 Task: Calculate the travel distance between Tampa and Weeki Wachee Springs State Park.
Action: Mouse moved to (297, 106)
Screenshot: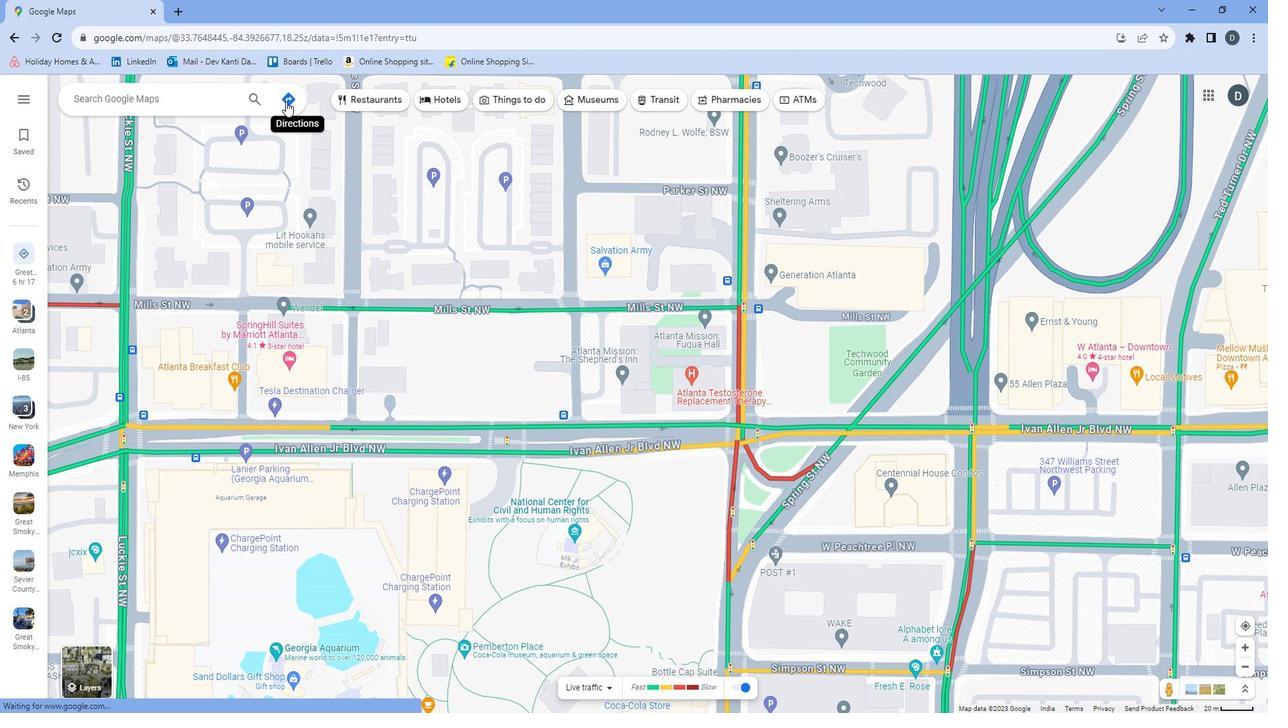 
Action: Mouse pressed left at (297, 106)
Screenshot: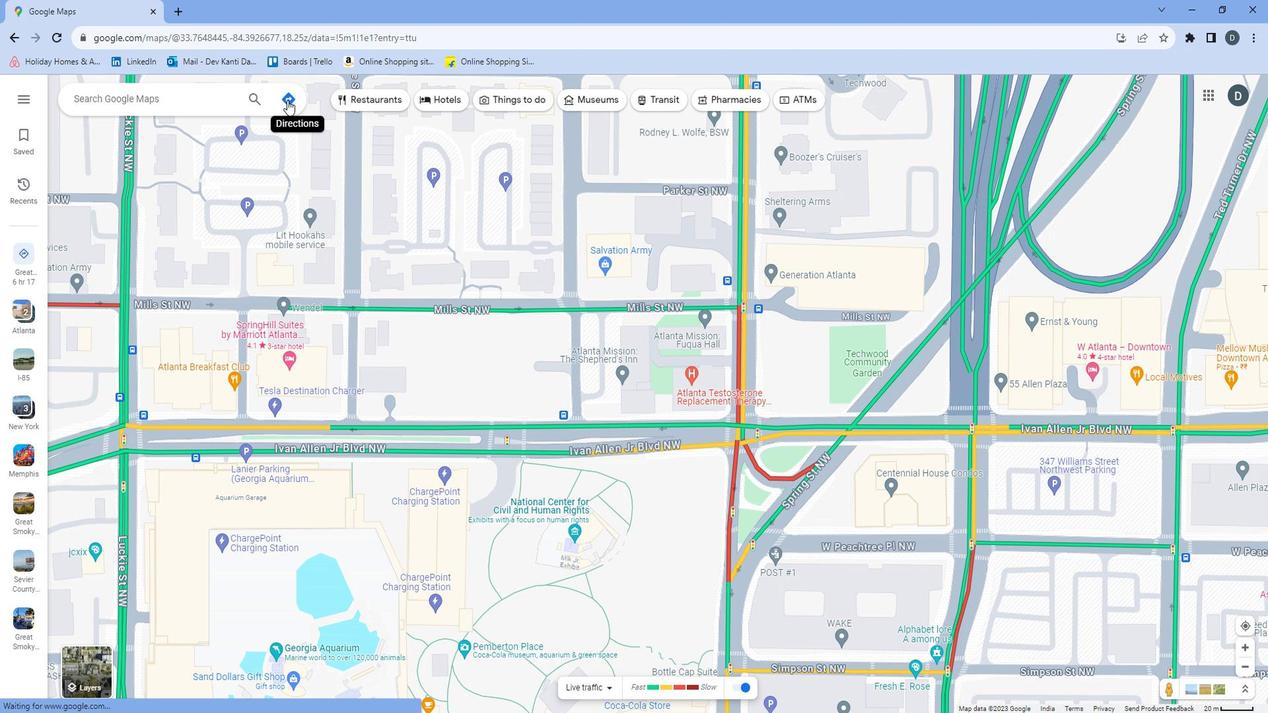 
Action: Mouse moved to (231, 144)
Screenshot: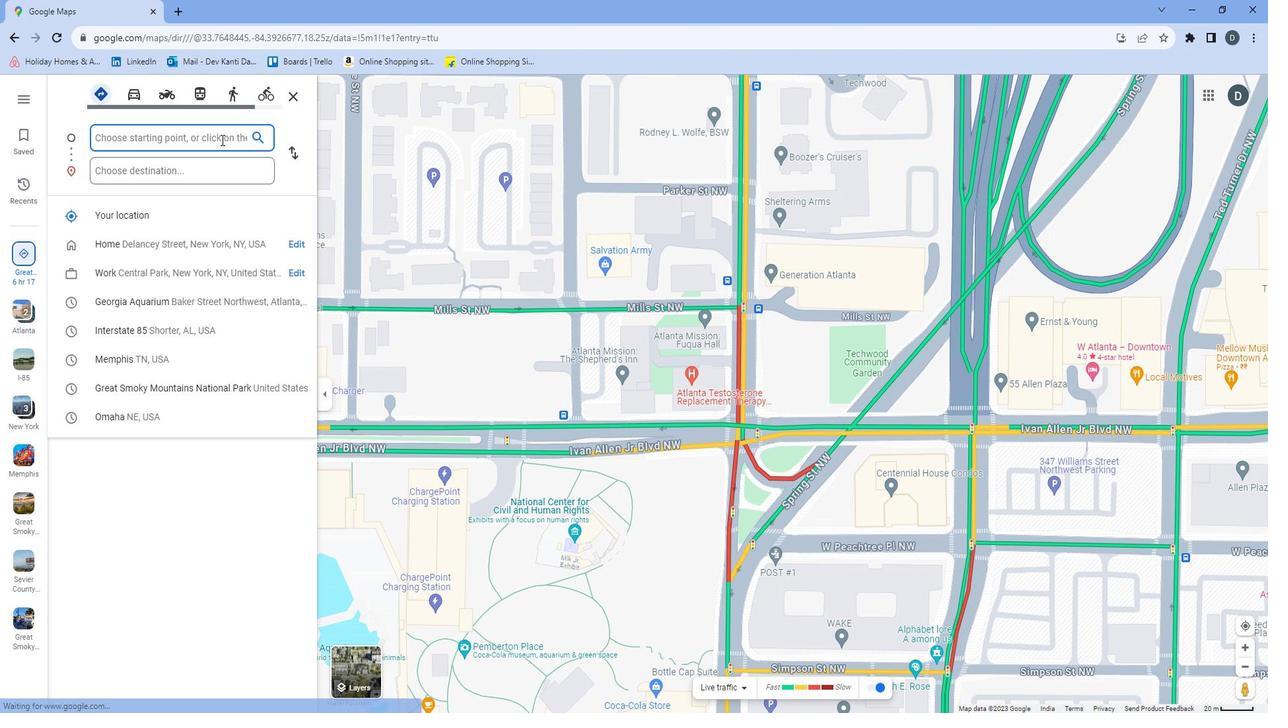 
Action: Mouse pressed left at (231, 144)
Screenshot: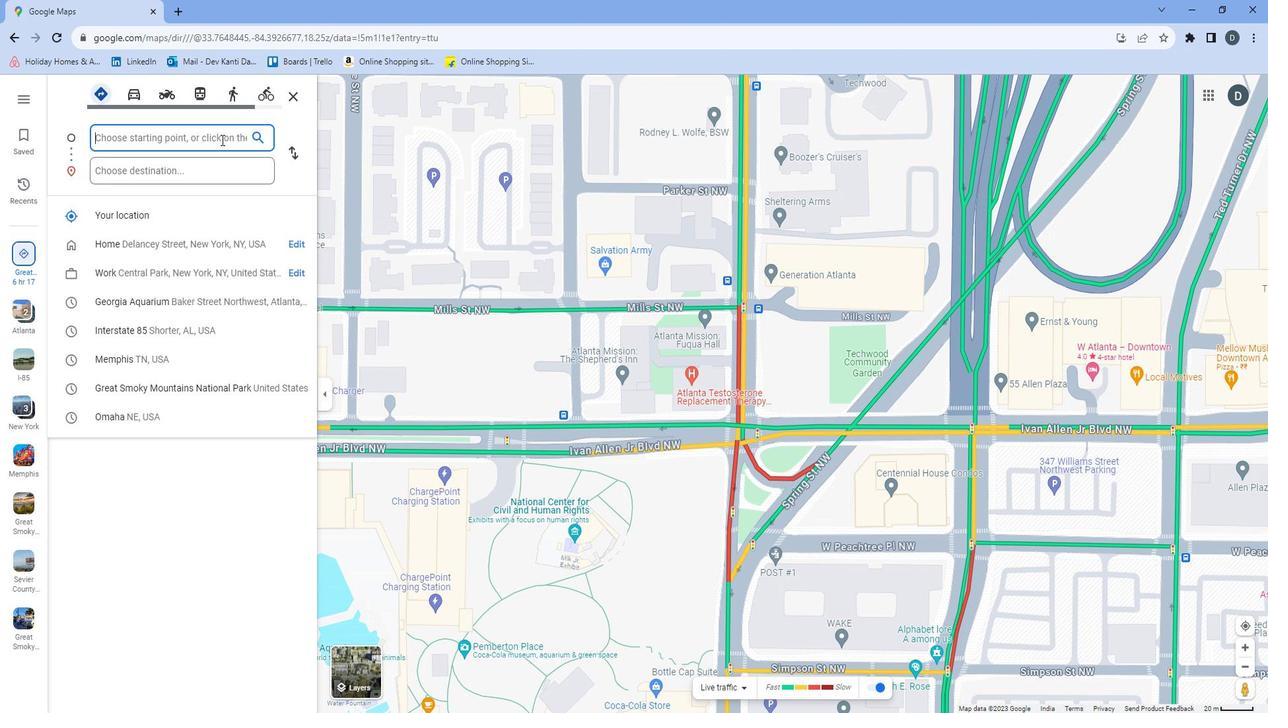 
Action: Key pressed <Key.shift>Tampa
Screenshot: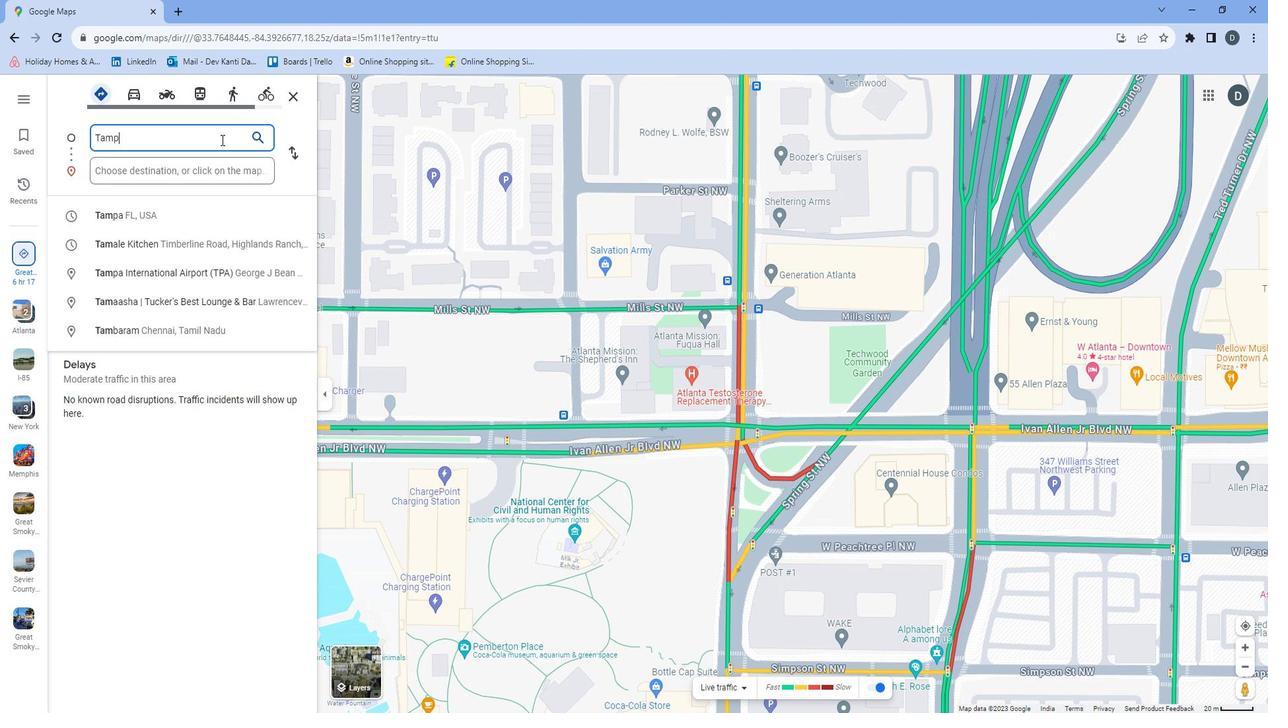 
Action: Mouse moved to (202, 174)
Screenshot: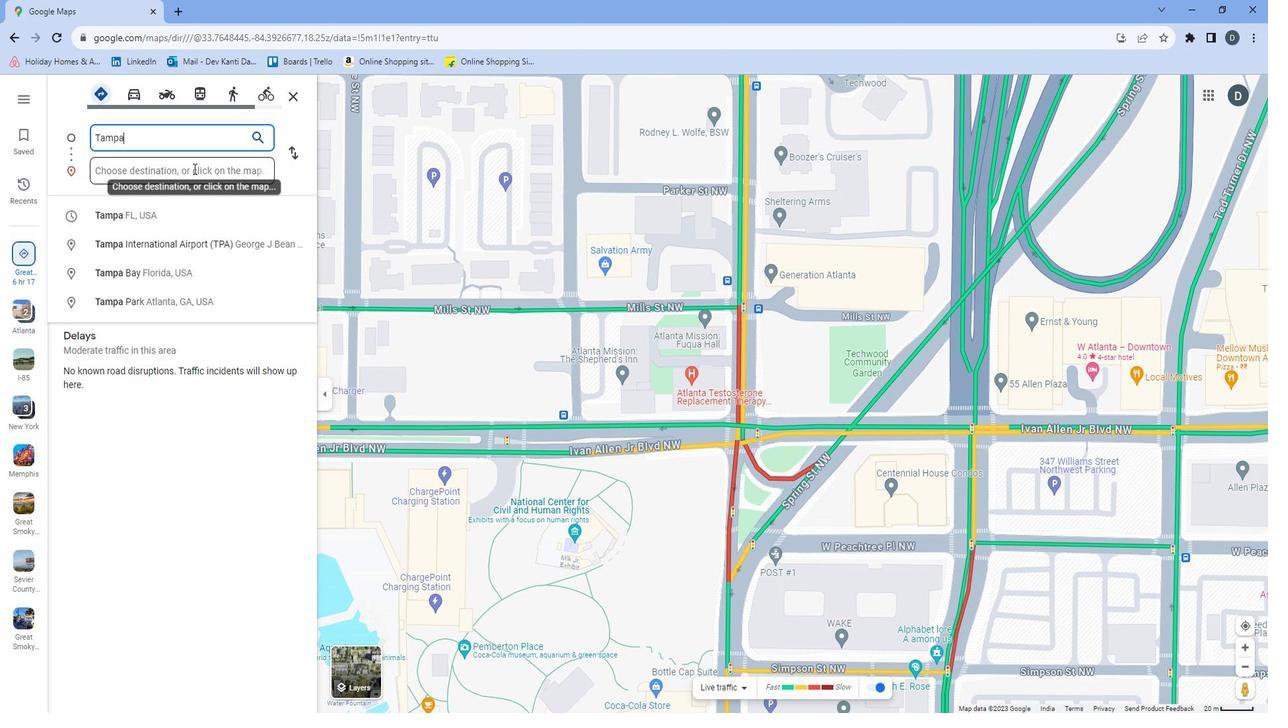 
Action: Mouse pressed left at (202, 174)
Screenshot: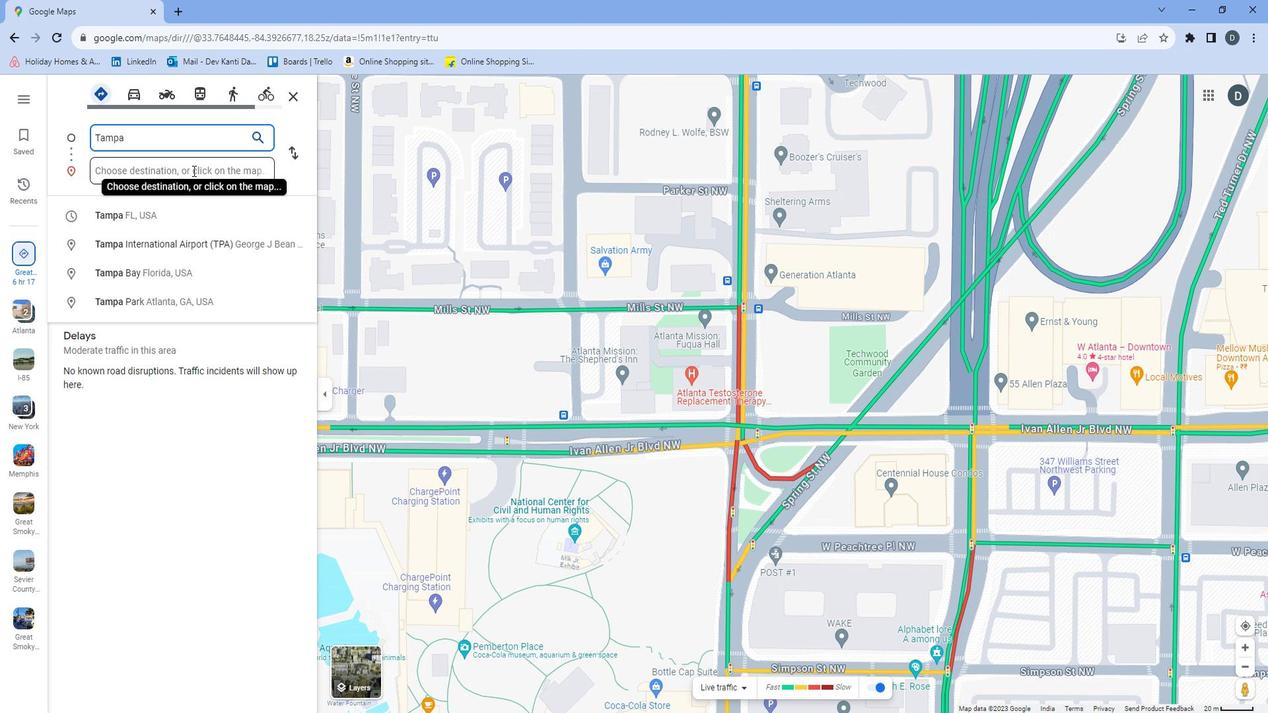 
Action: Key pressed <Key.shift>Weeki<Key.space><Key.shift>E<Key.backspace><Key.shift>Wachee<Key.space><Key.shift><Key.shift><Key.shift><Key.shift><Key.backspace><Key.shift>Springs<Key.space><Key.shift>State<Key.left><Key.left><Key.left><Key.left><Key.left><Key.left><Key.left><Key.left><Key.left><Key.left><Key.left><Key.left><Key.left><Key.left><Key.left><Key.right><Key.right><Key.space>
Screenshot: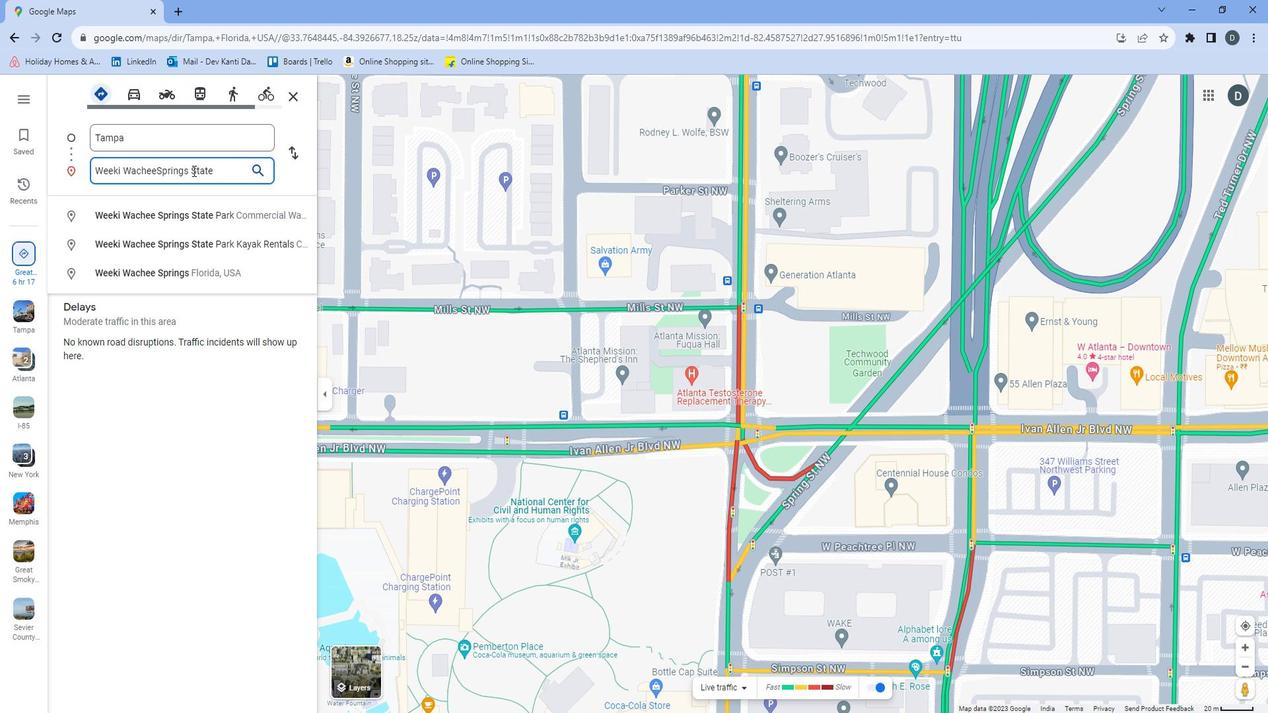 
Action: Mouse moved to (224, 214)
Screenshot: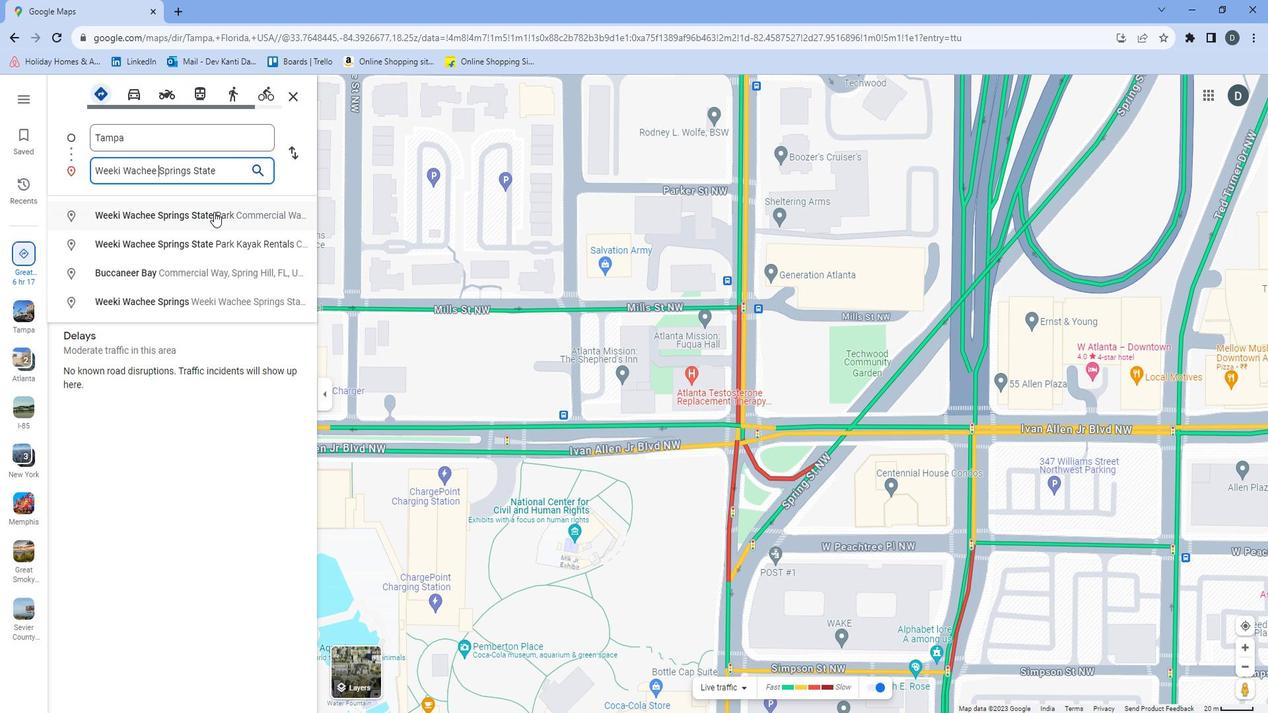
Action: Mouse pressed left at (224, 214)
Screenshot: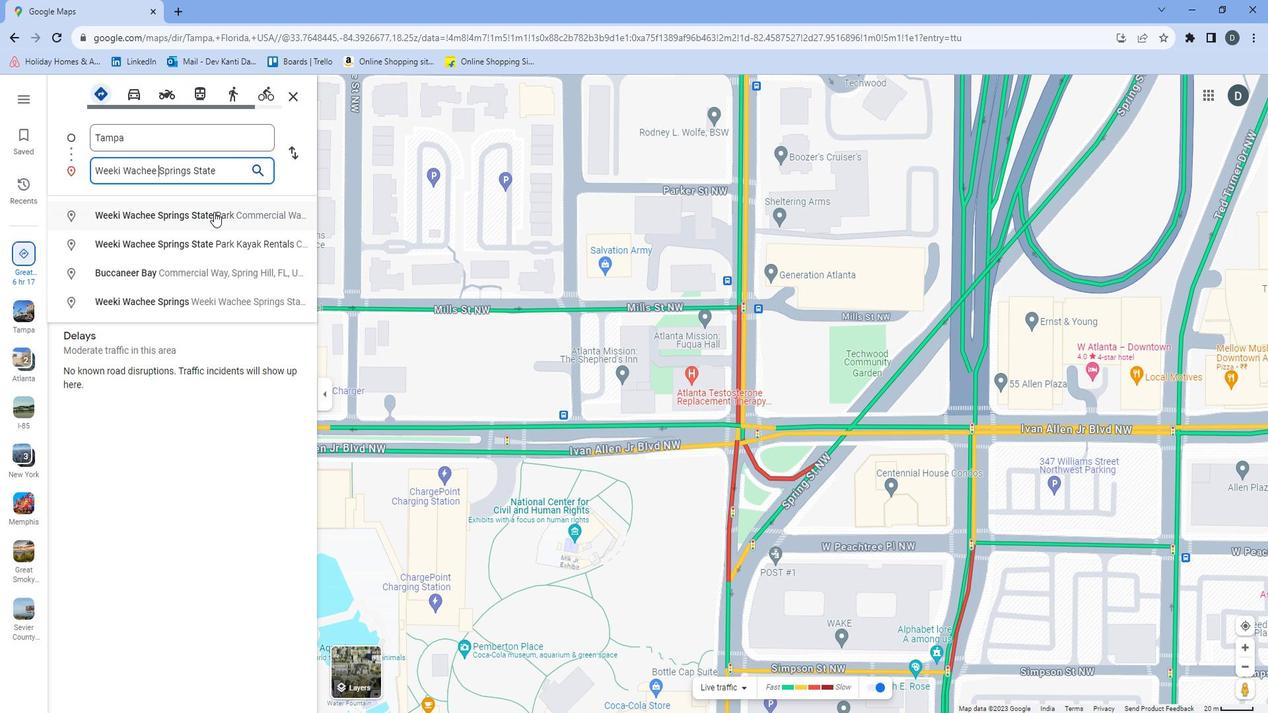 
Action: Mouse moved to (791, 234)
Screenshot: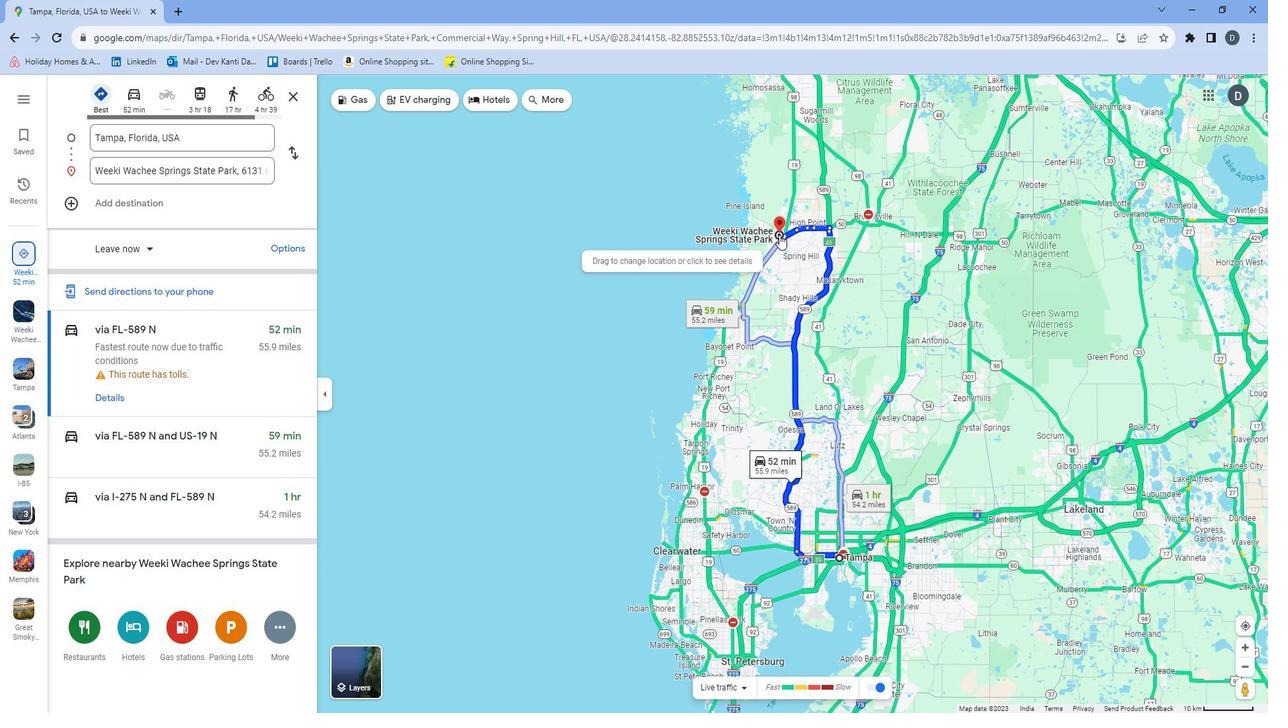 
Action: Mouse pressed right at (791, 234)
Screenshot: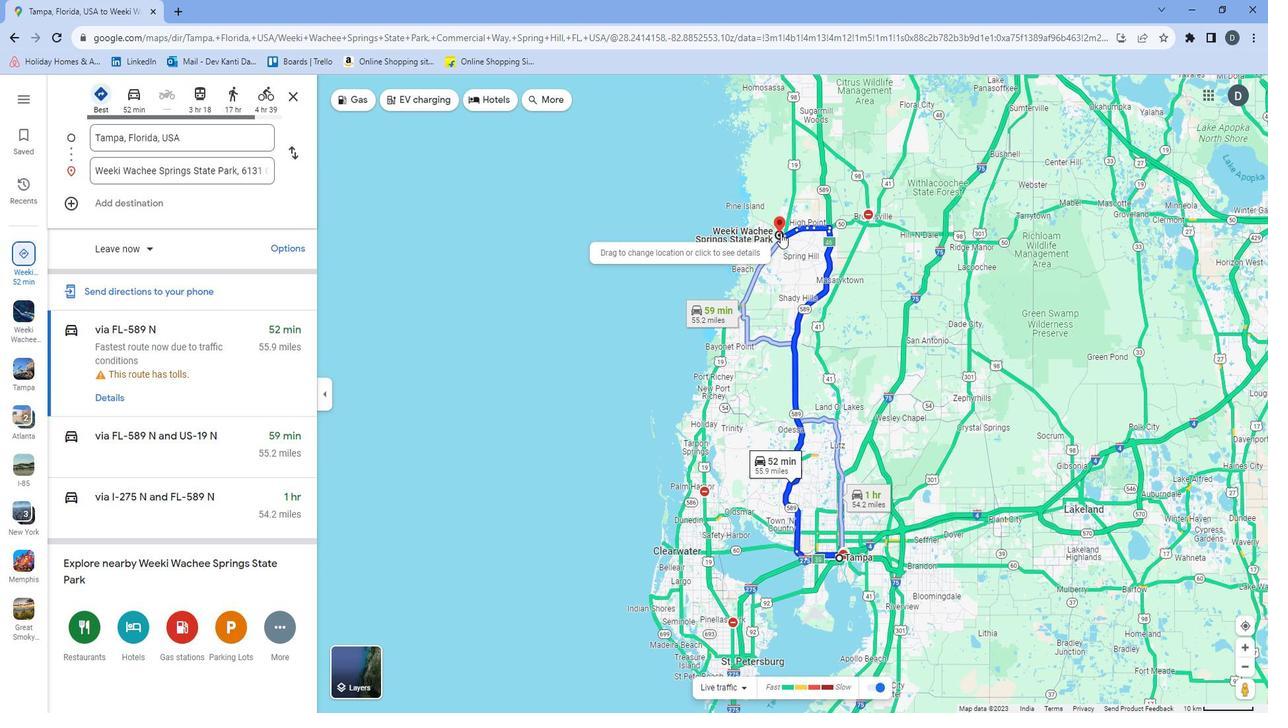 
Action: Mouse moved to (824, 336)
Screenshot: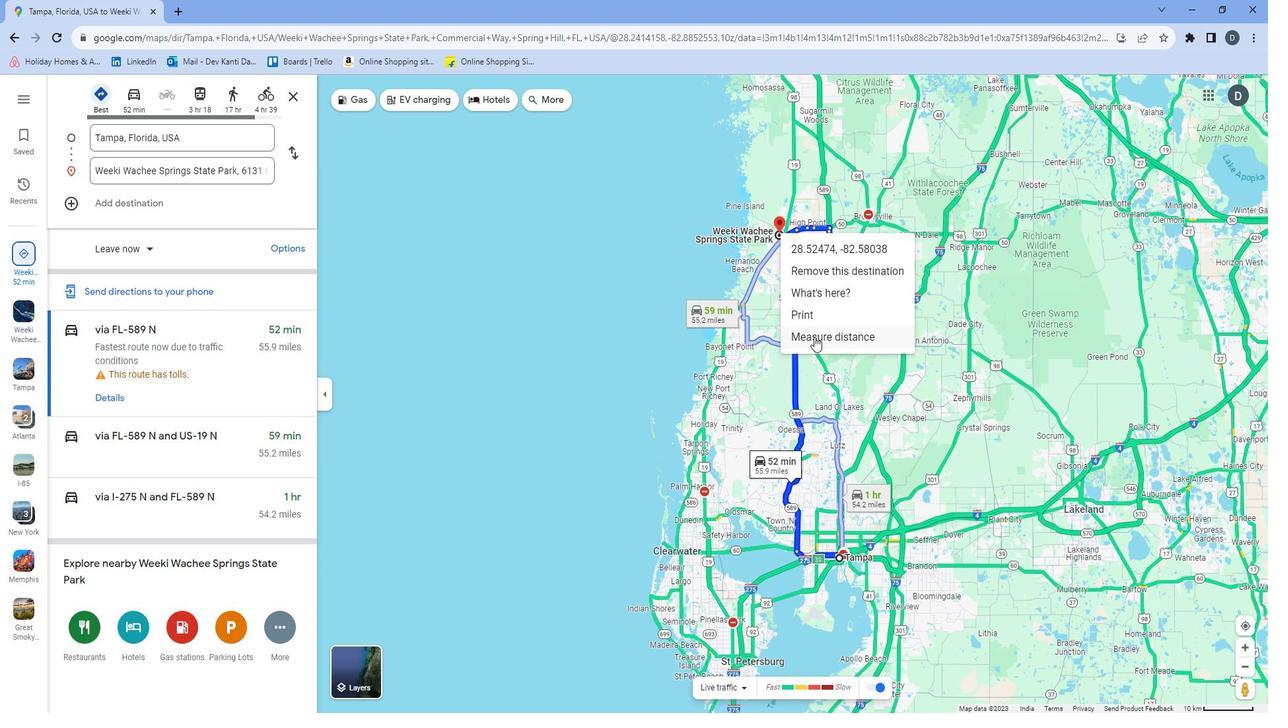 
Action: Mouse pressed left at (824, 336)
Screenshot: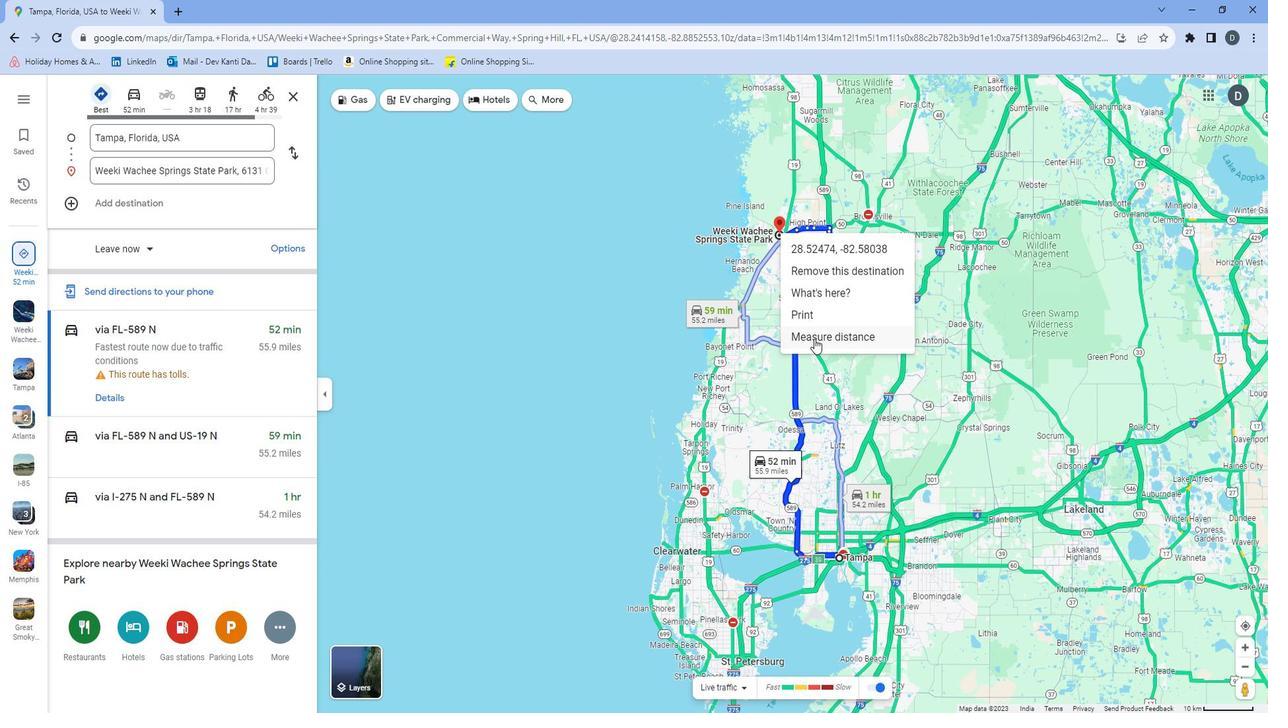 
Action: Mouse moved to (848, 546)
Screenshot: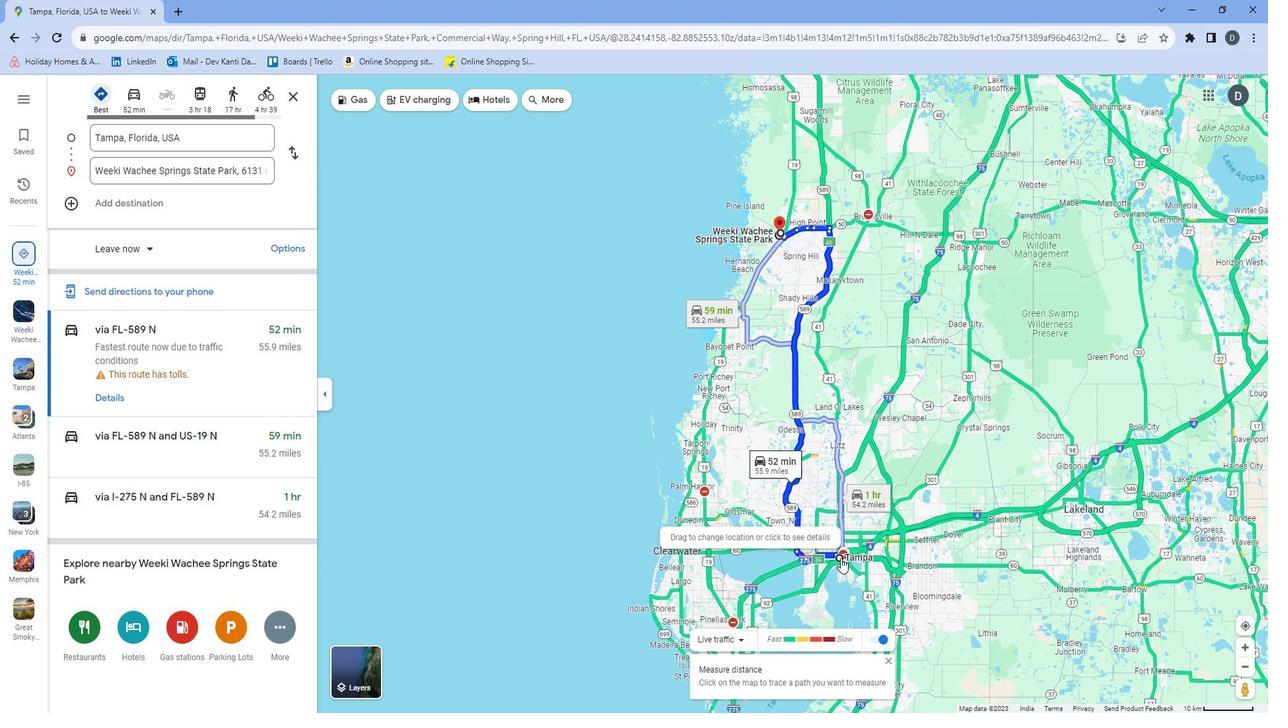 
Action: Mouse pressed left at (848, 546)
Screenshot: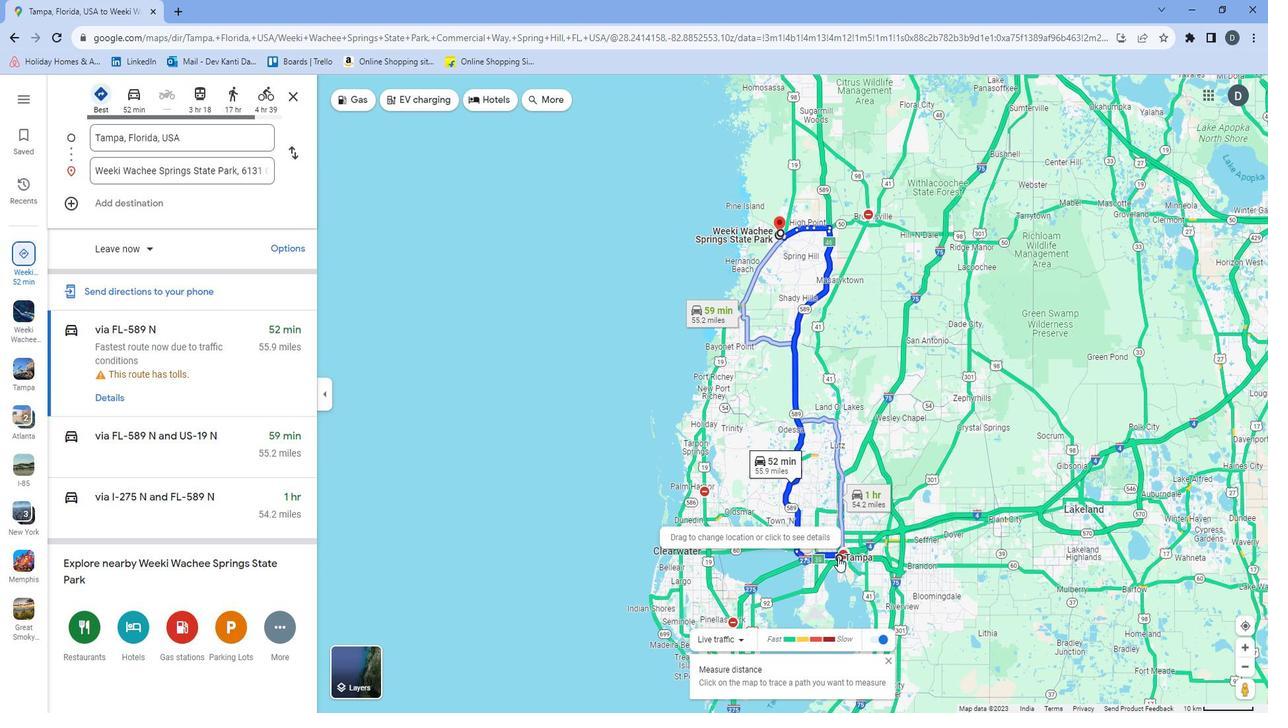 
Action: Mouse moved to (849, 546)
Screenshot: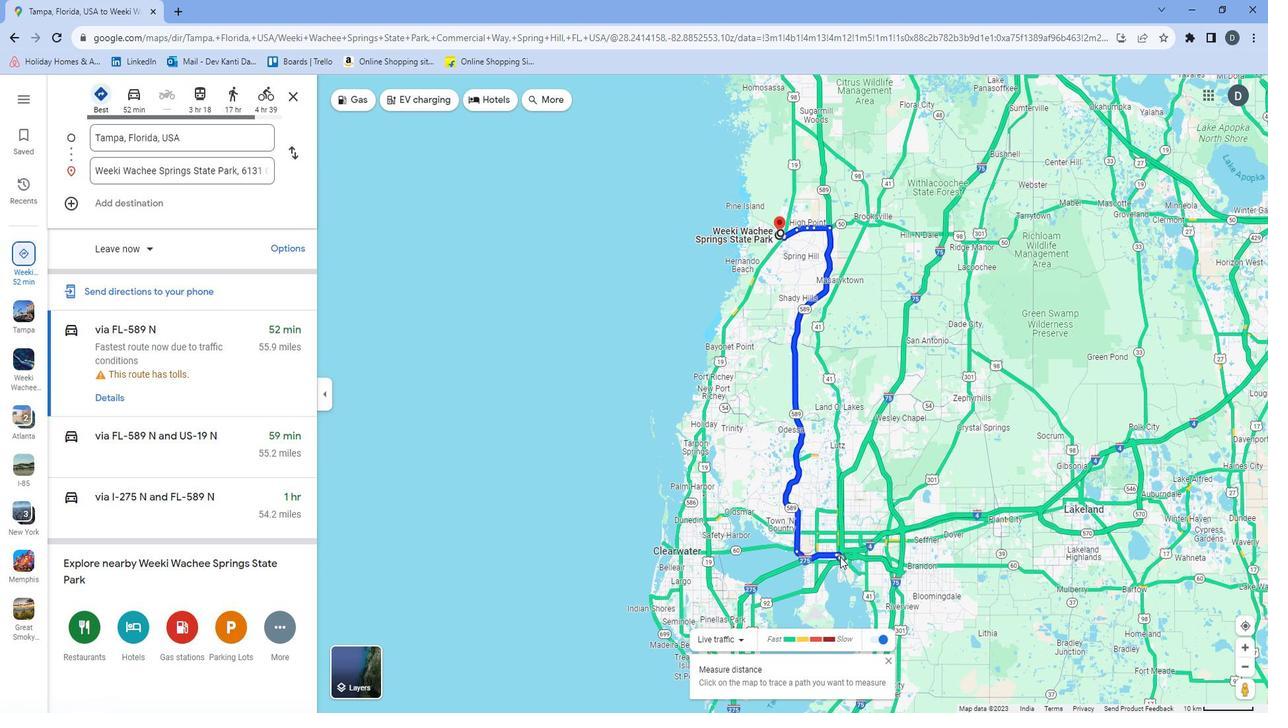 
Action: Mouse pressed left at (849, 546)
Screenshot: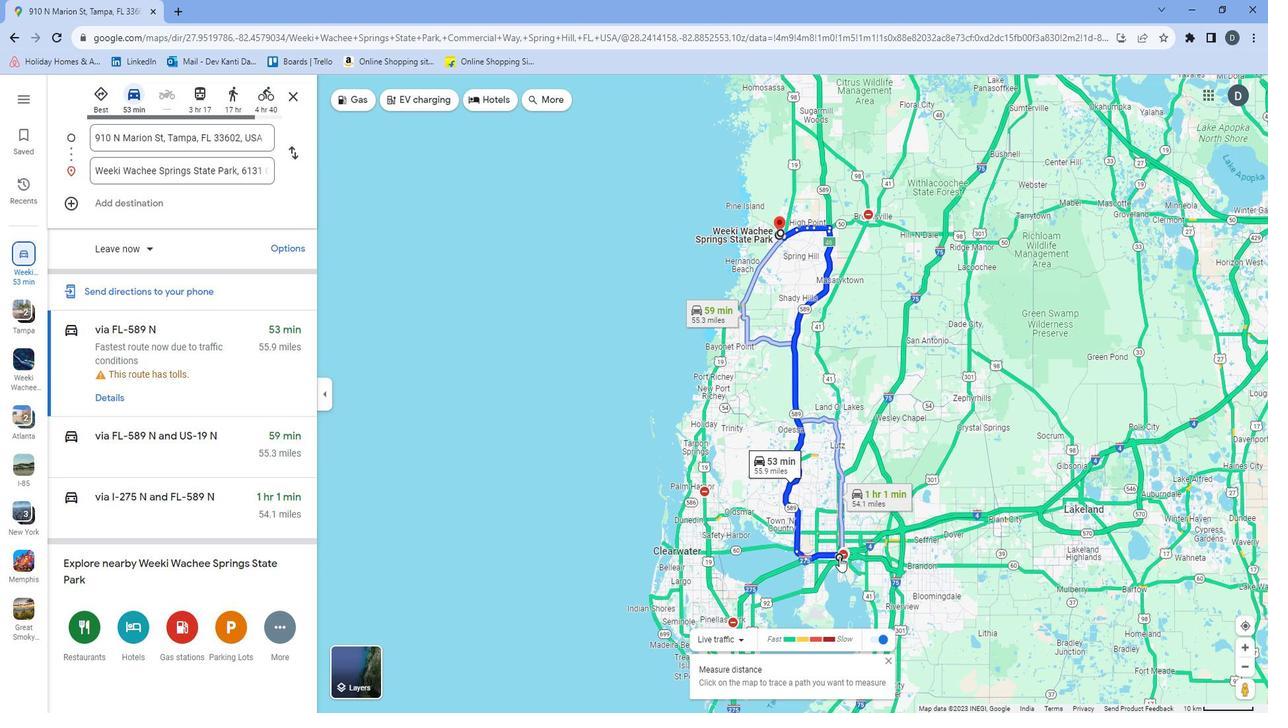 
Action: Mouse moved to (878, 587)
Screenshot: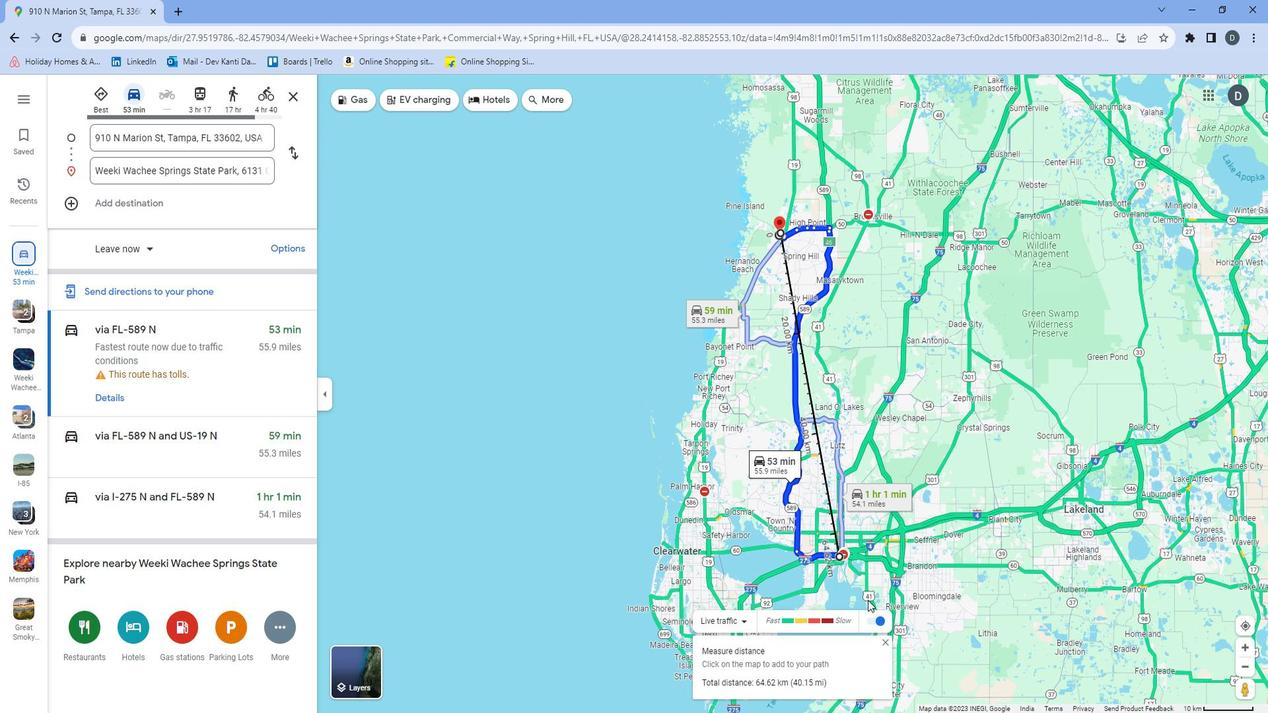 
Action: Mouse scrolled (878, 588) with delta (0, 0)
Screenshot: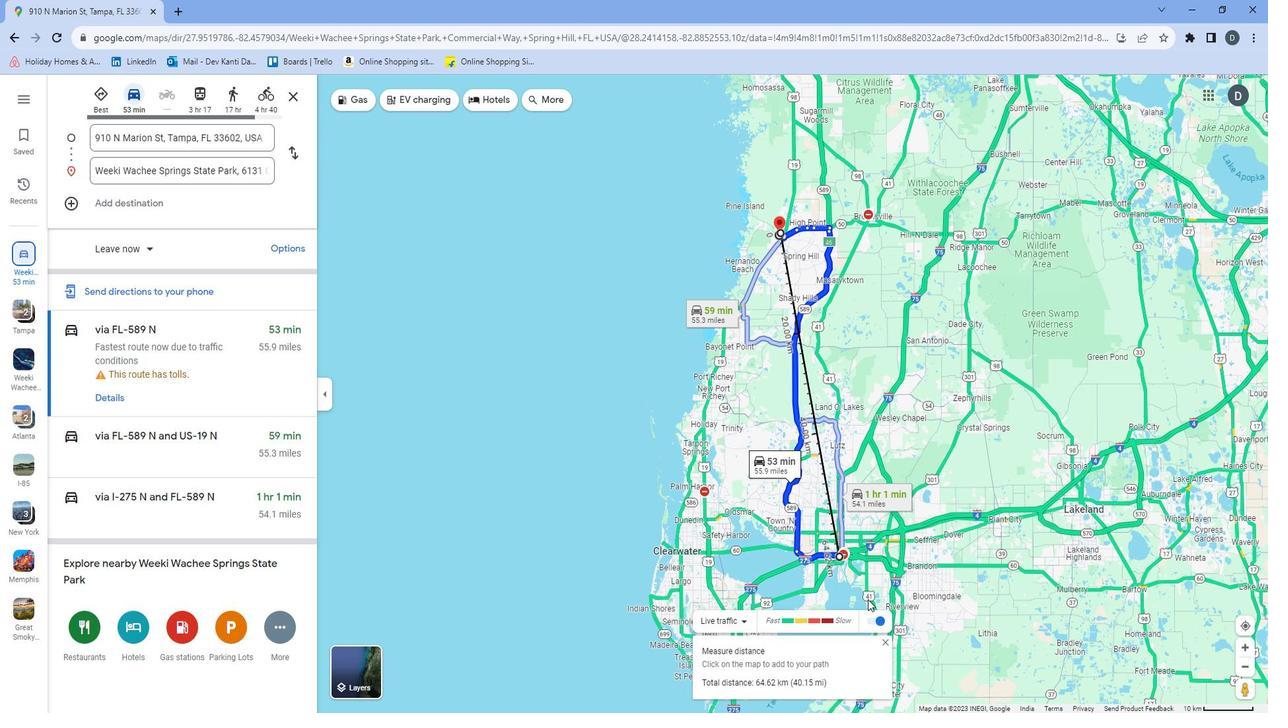 
Action: Mouse moved to (860, 547)
Screenshot: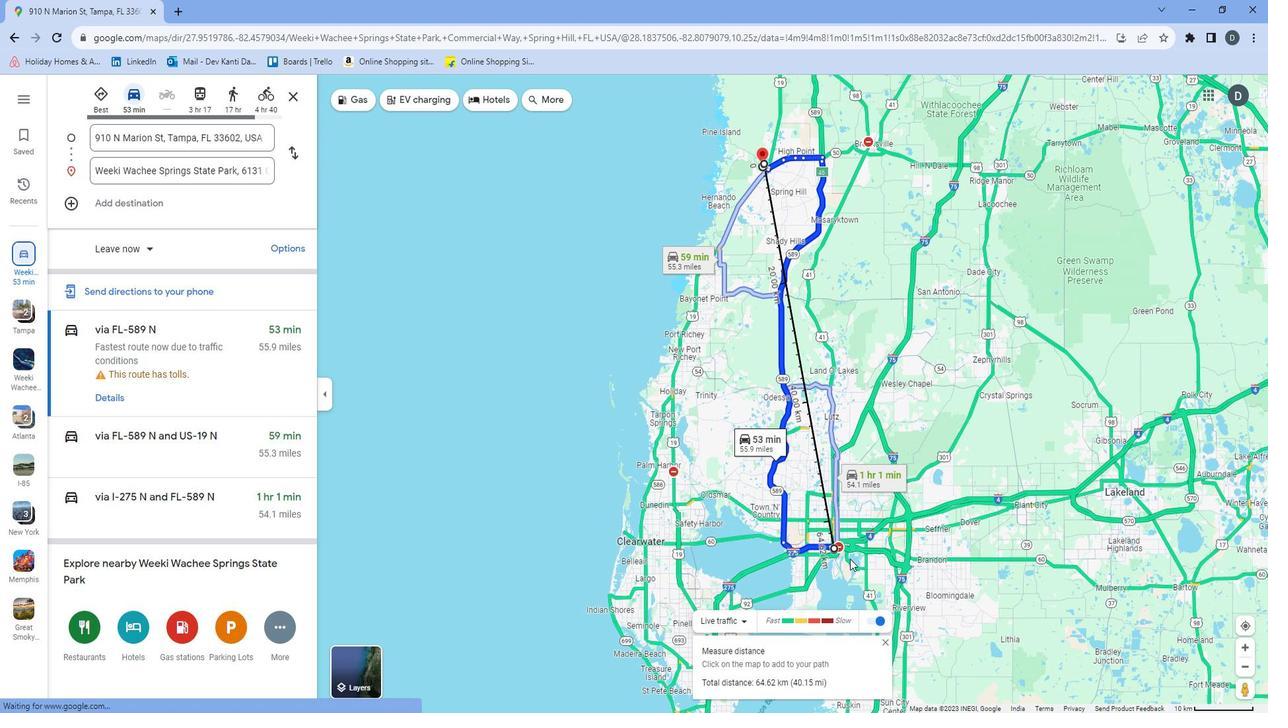 
Action: Mouse scrolled (860, 548) with delta (0, 0)
Screenshot: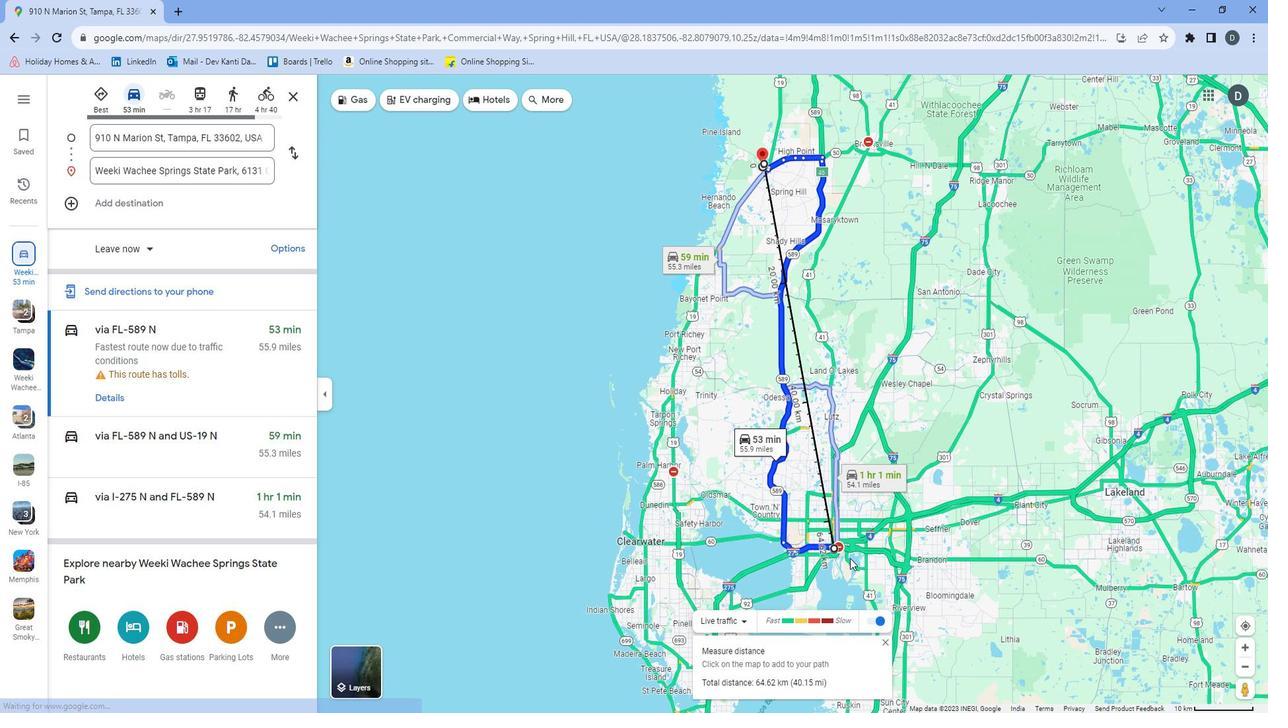 
Action: Mouse moved to (886, 633)
Screenshot: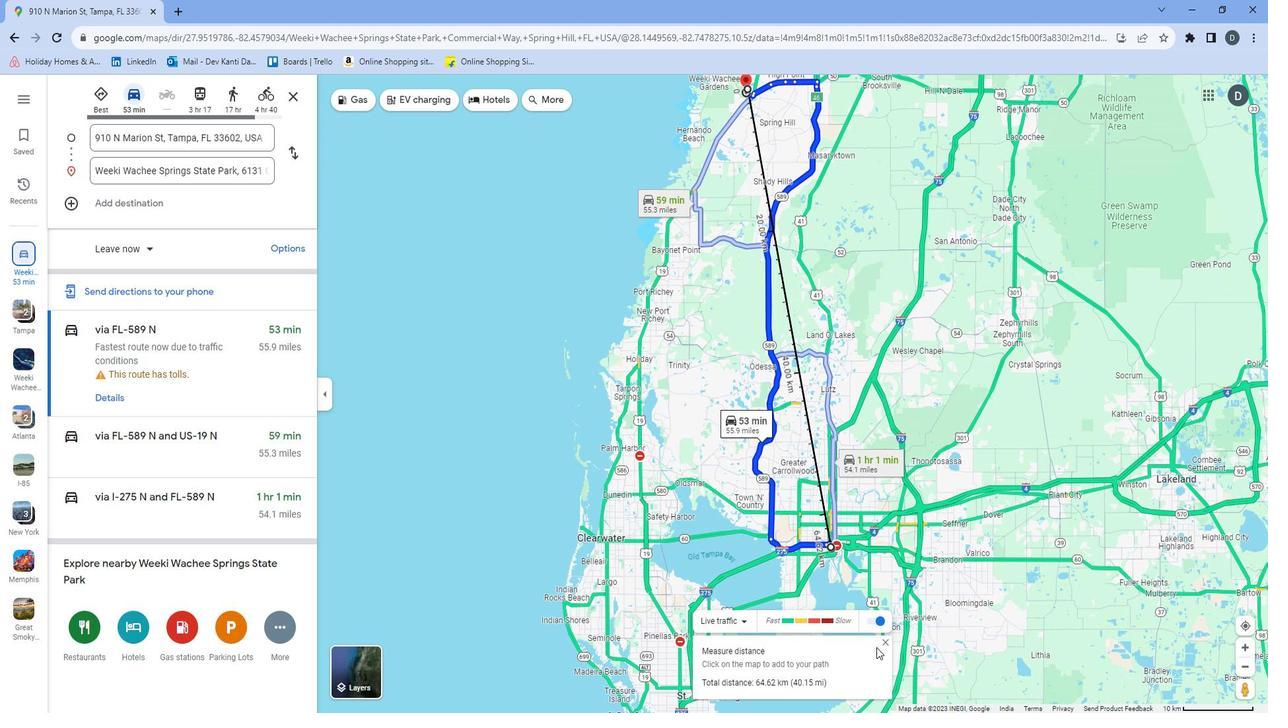 
